 Task: Set the time for the new online game to "1 Month".
Action: Mouse moved to (785, 602)
Screenshot: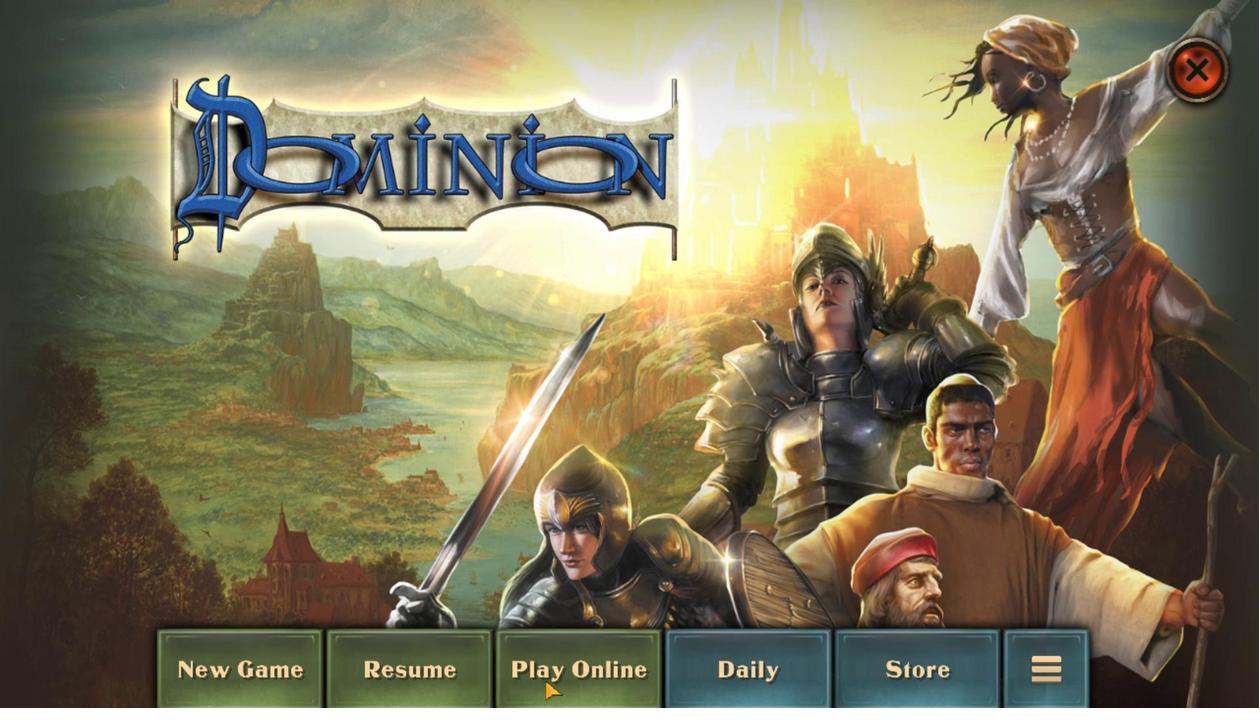
Action: Mouse pressed left at (785, 602)
Screenshot: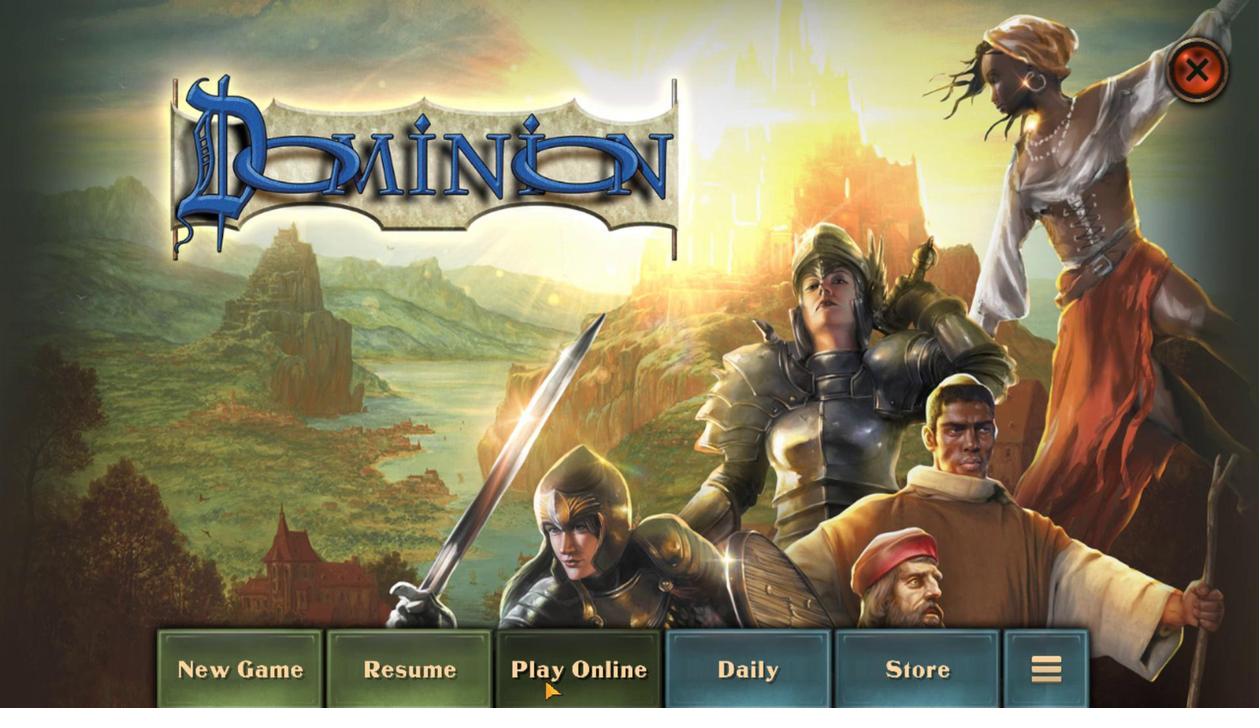 
Action: Mouse moved to (840, 332)
Screenshot: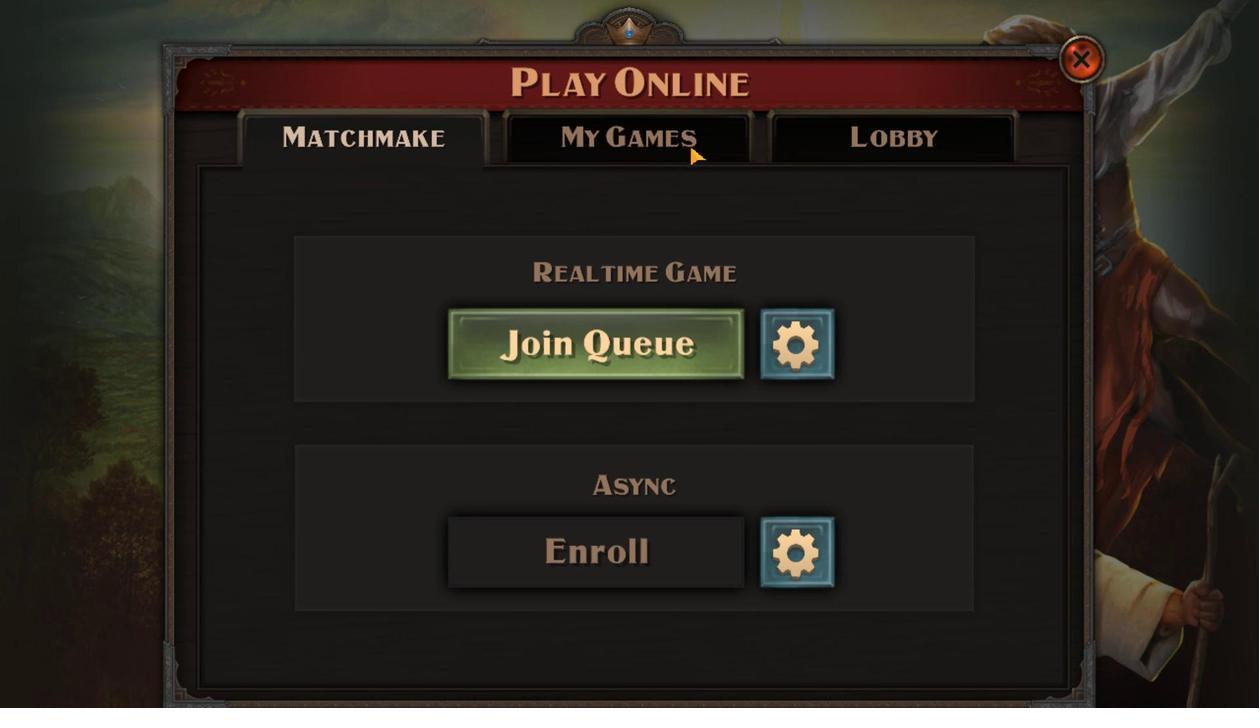 
Action: Mouse pressed left at (840, 332)
Screenshot: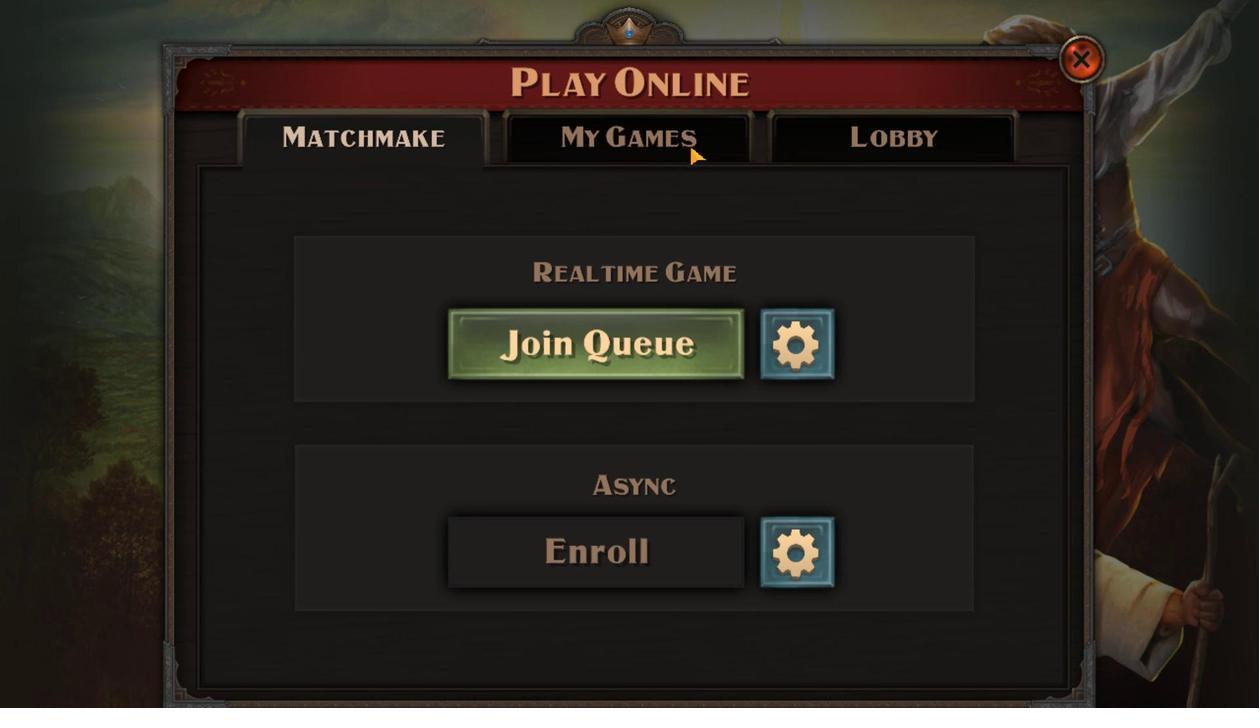 
Action: Mouse moved to (934, 522)
Screenshot: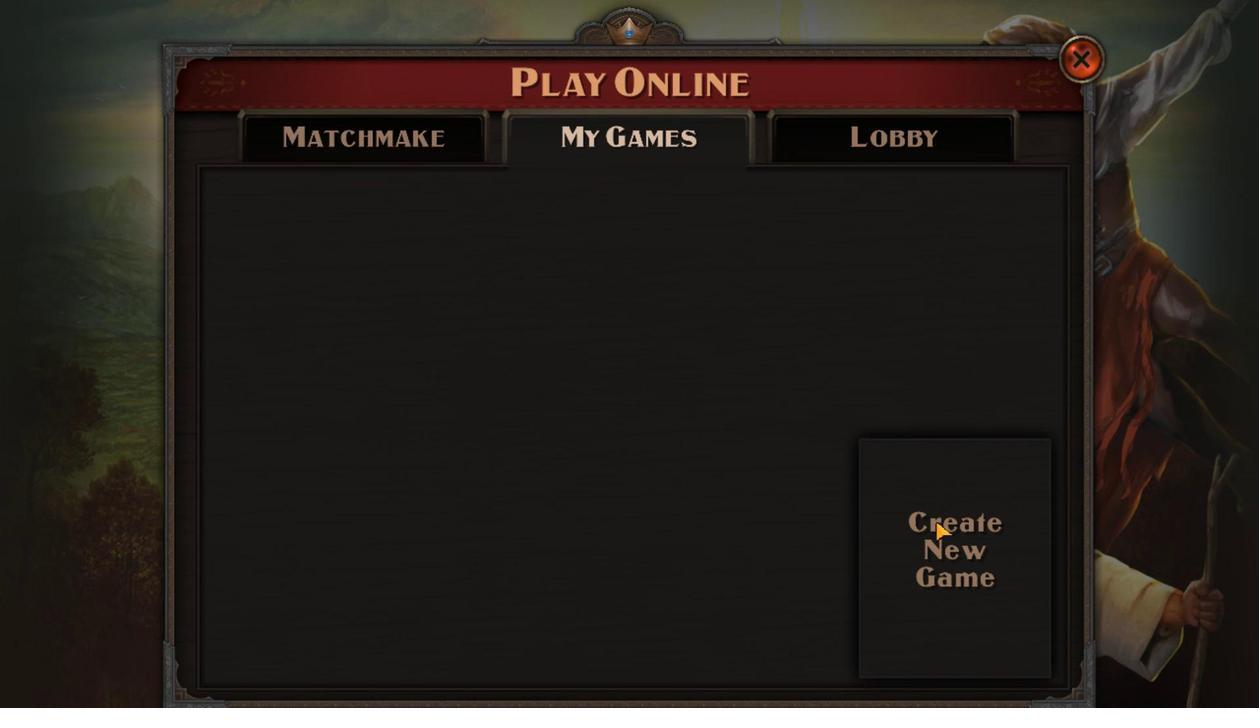 
Action: Mouse pressed left at (934, 522)
Screenshot: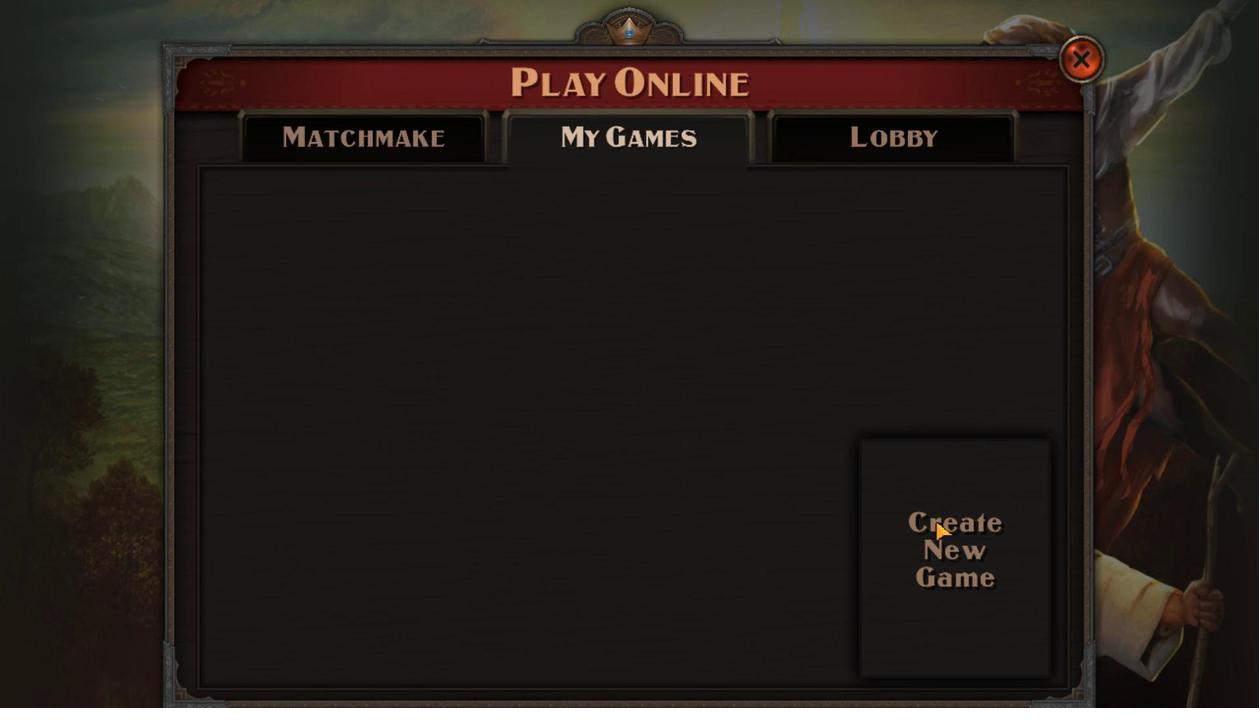 
Action: Mouse moved to (936, 332)
Screenshot: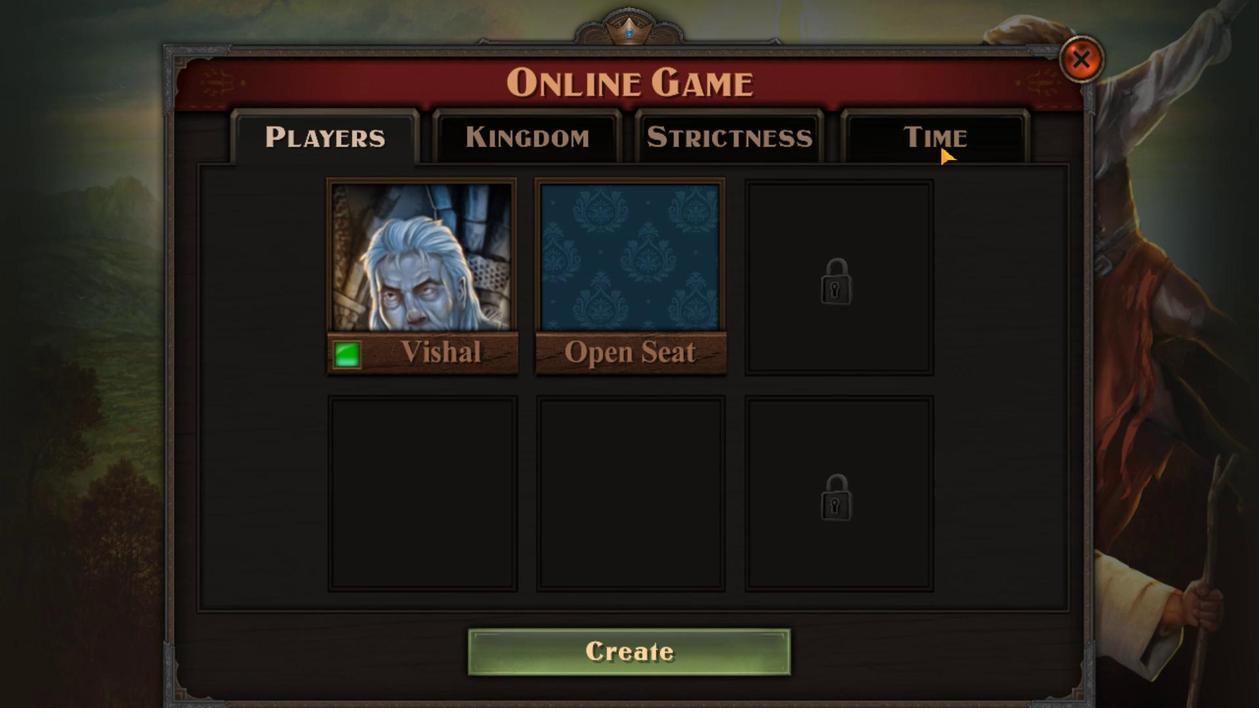 
Action: Mouse pressed left at (936, 332)
Screenshot: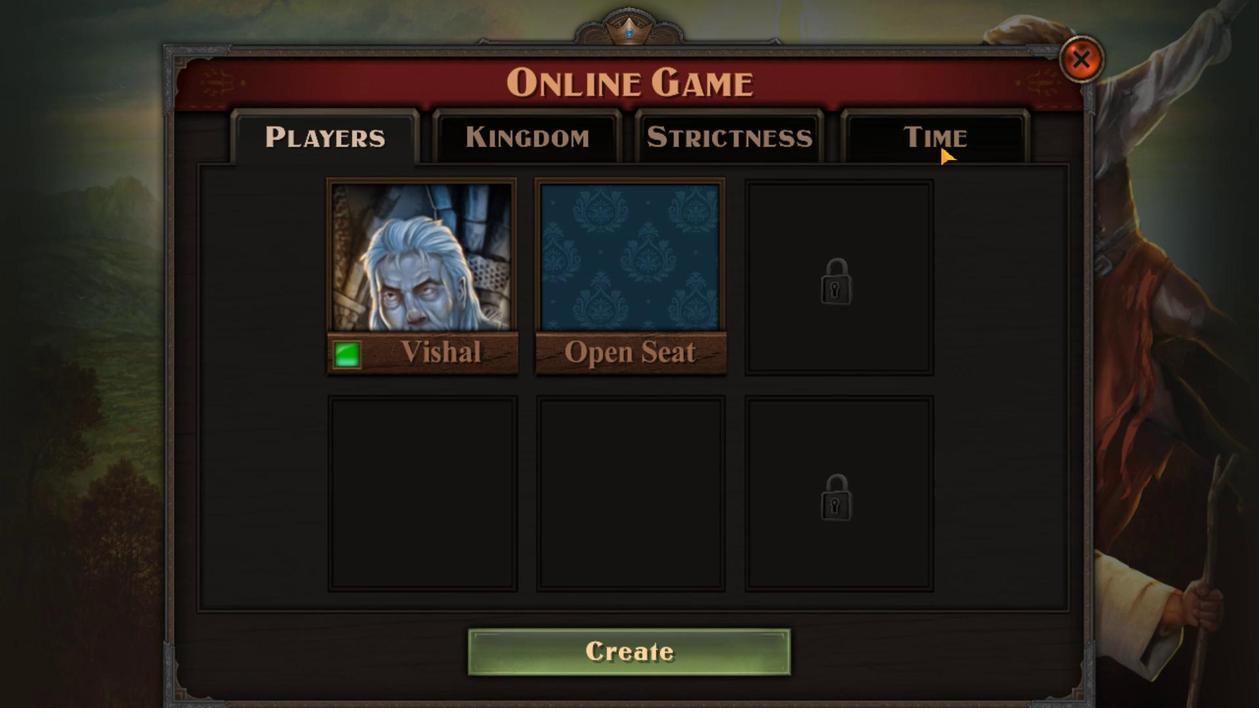 
Action: Mouse moved to (816, 480)
Screenshot: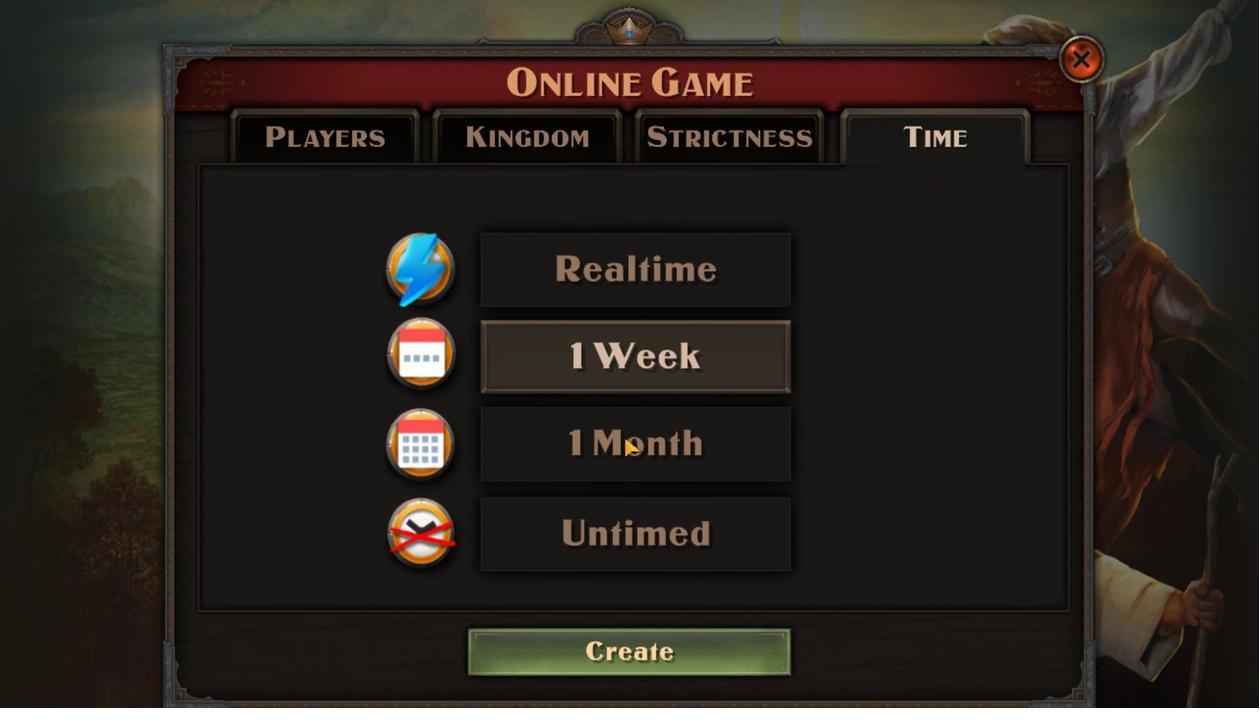 
Action: Mouse pressed left at (816, 480)
Screenshot: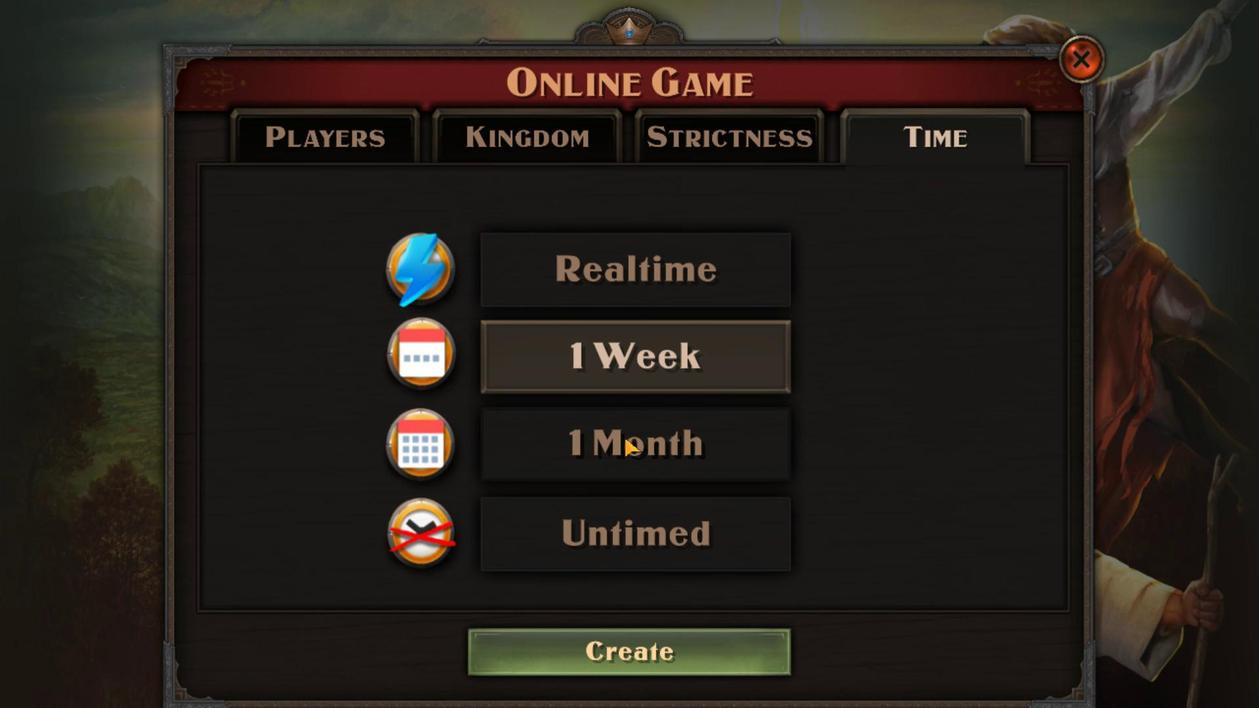 
